 Task: Schedule a meeting titled 'Budget Discussion' on June 26, 2023, from 08:30 to 10:00 in the Conference Room.
Action: Mouse moved to (56, 232)
Screenshot: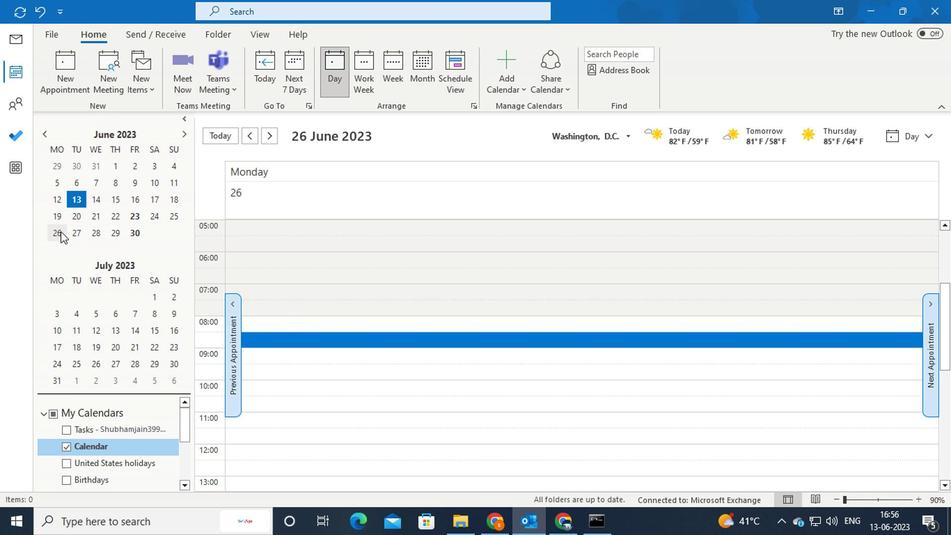 
Action: Mouse pressed left at (56, 232)
Screenshot: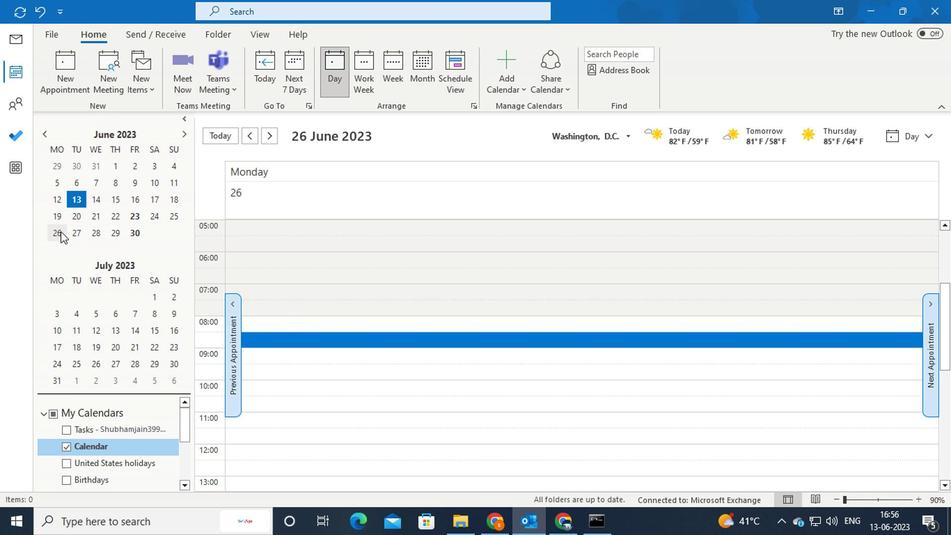 
Action: Mouse moved to (69, 93)
Screenshot: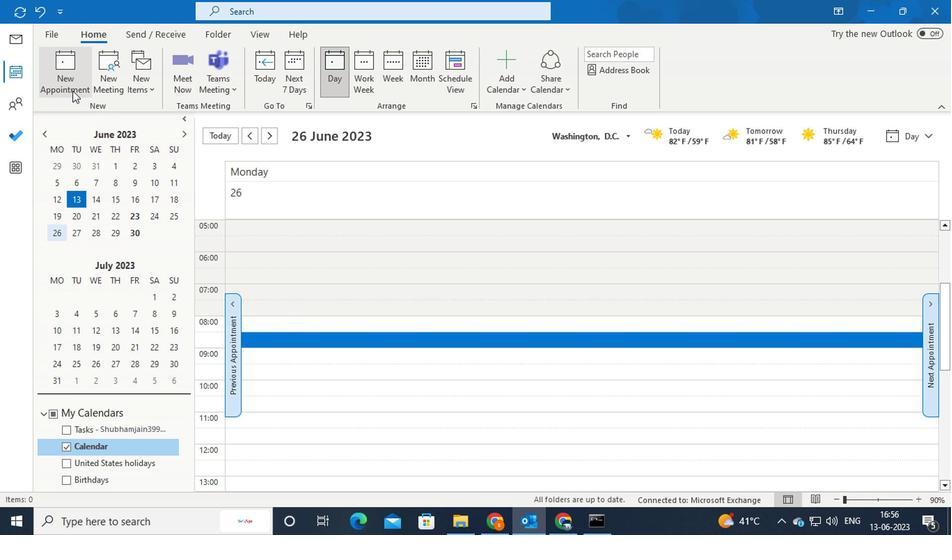 
Action: Mouse pressed left at (69, 93)
Screenshot: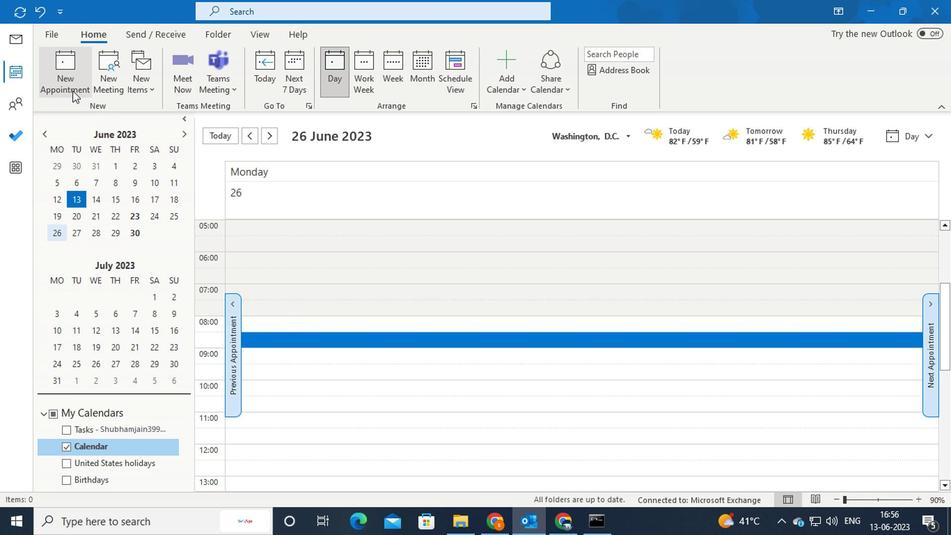 
Action: Mouse moved to (185, 141)
Screenshot: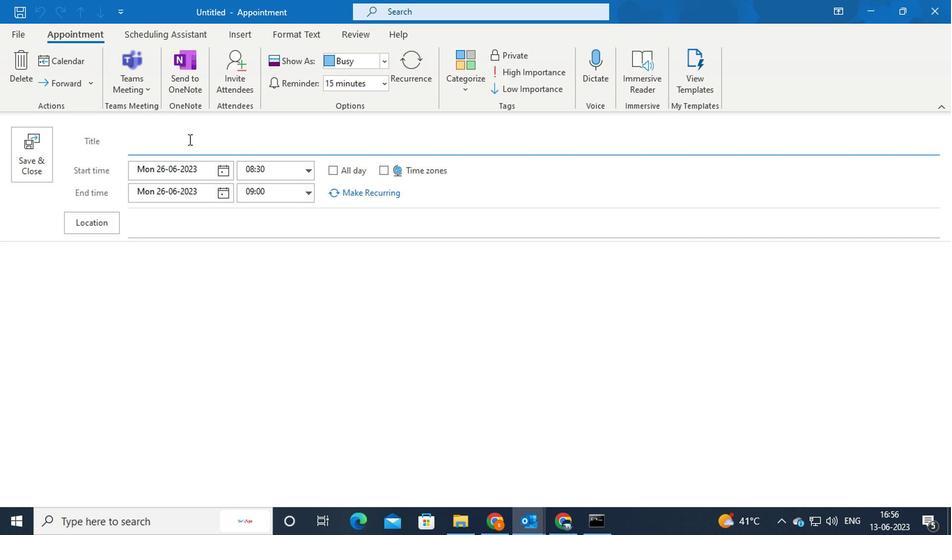
Action: Mouse pressed left at (185, 141)
Screenshot: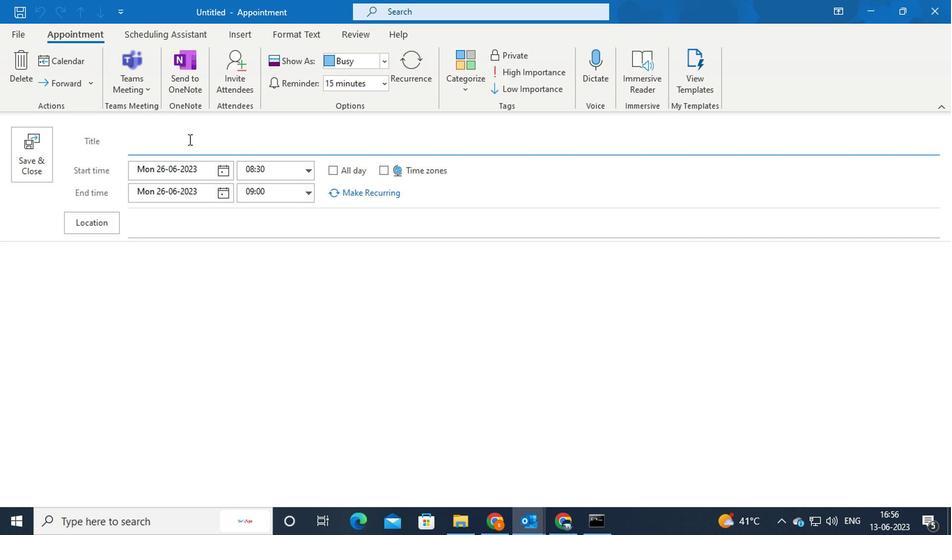 
Action: Mouse moved to (181, 142)
Screenshot: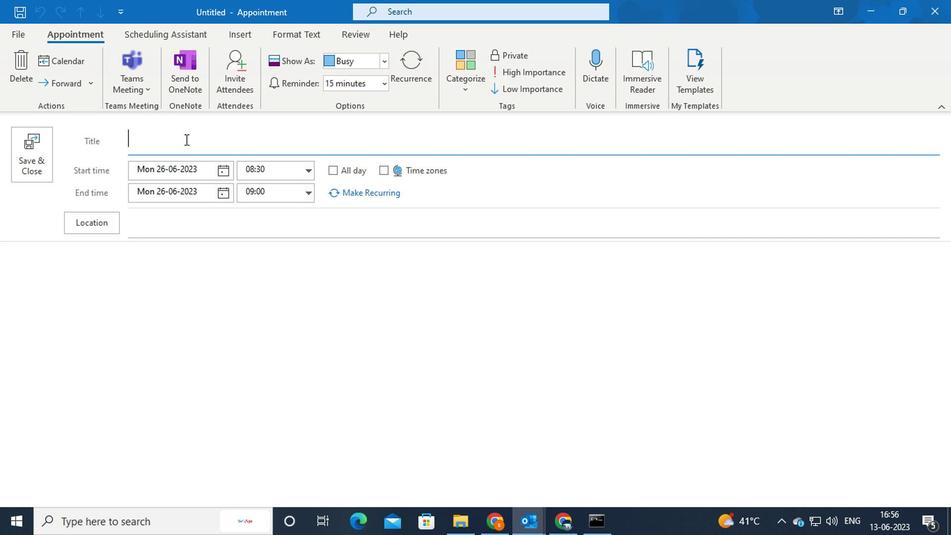 
Action: Key pressed <Key.shift>BUDGET<Key.space><Key.shift>DISCUSSION
Screenshot: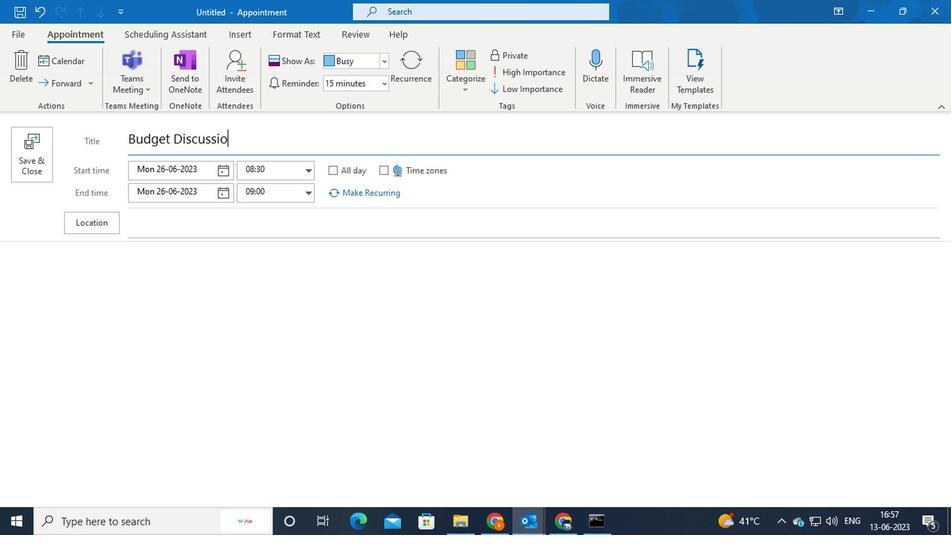 
Action: Mouse moved to (169, 226)
Screenshot: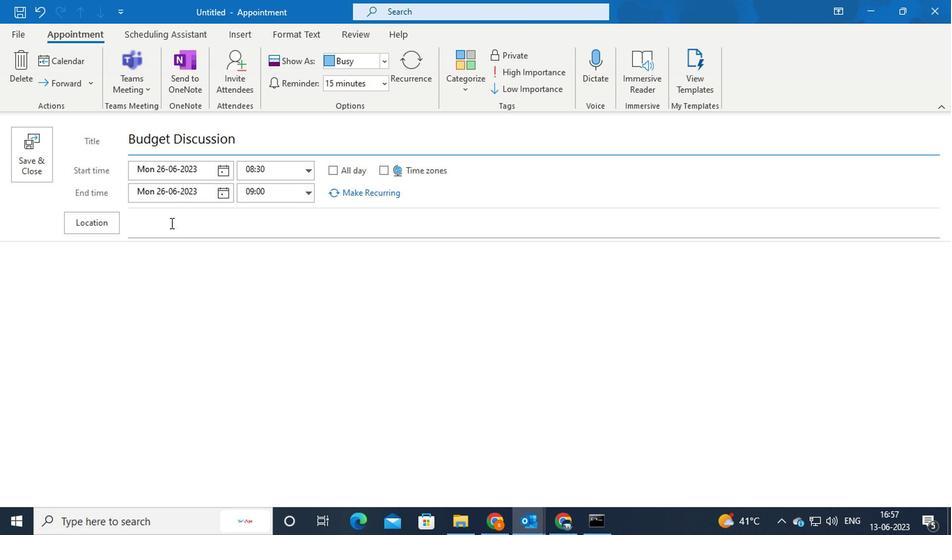 
Action: Mouse pressed left at (169, 226)
Screenshot: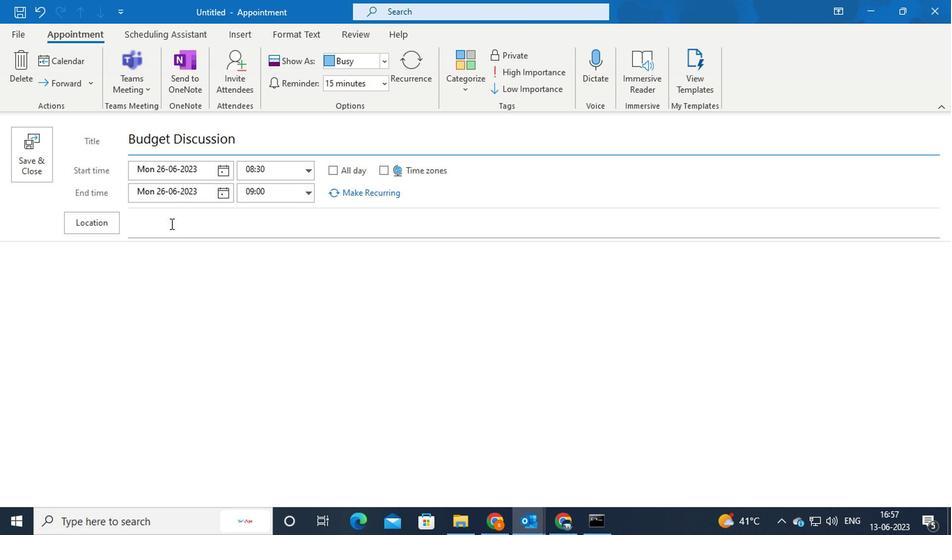 
Action: Key pressed <Key.shift>CONFERENCE<Key.space><Key.shift>ROOM
Screenshot: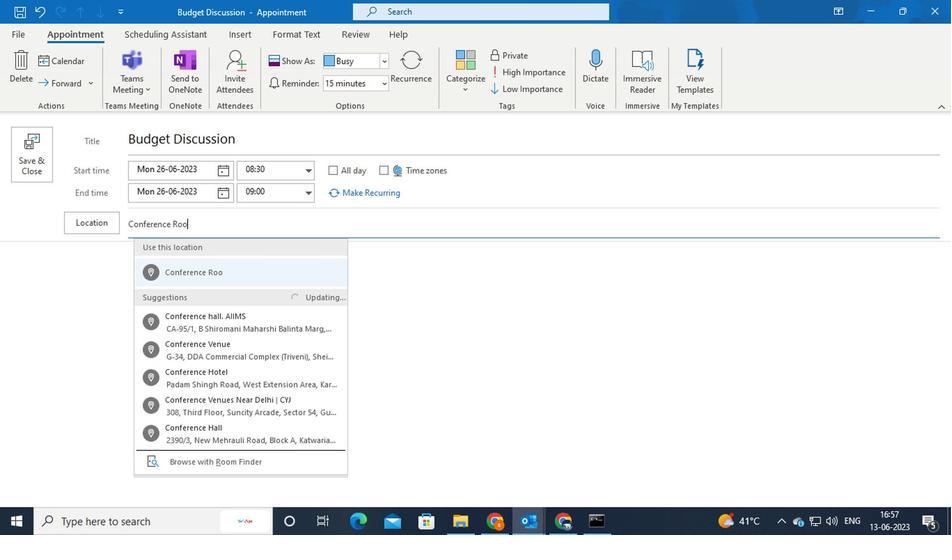 
Action: Mouse moved to (198, 280)
Screenshot: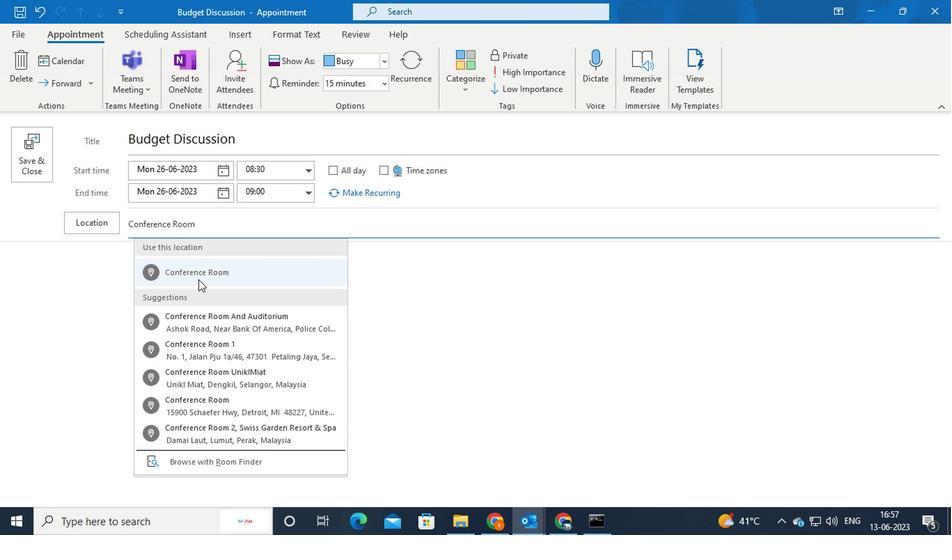 
Action: Mouse pressed left at (198, 280)
Screenshot: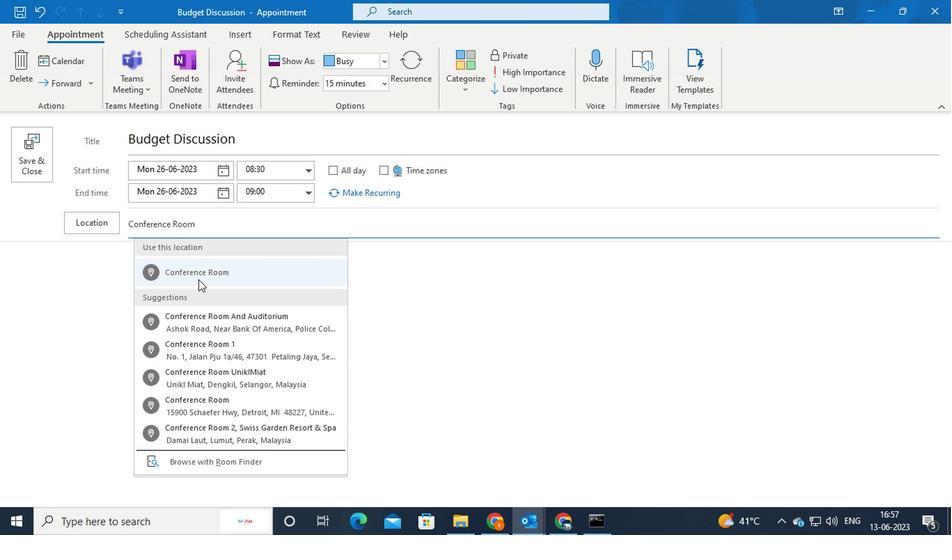 
Action: Mouse moved to (307, 173)
Screenshot: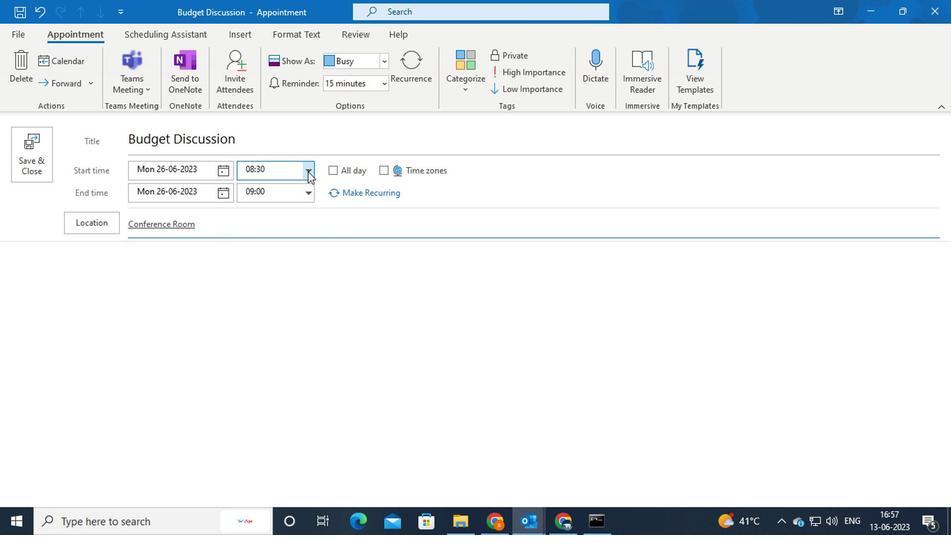 
Action: Mouse pressed left at (307, 173)
Screenshot: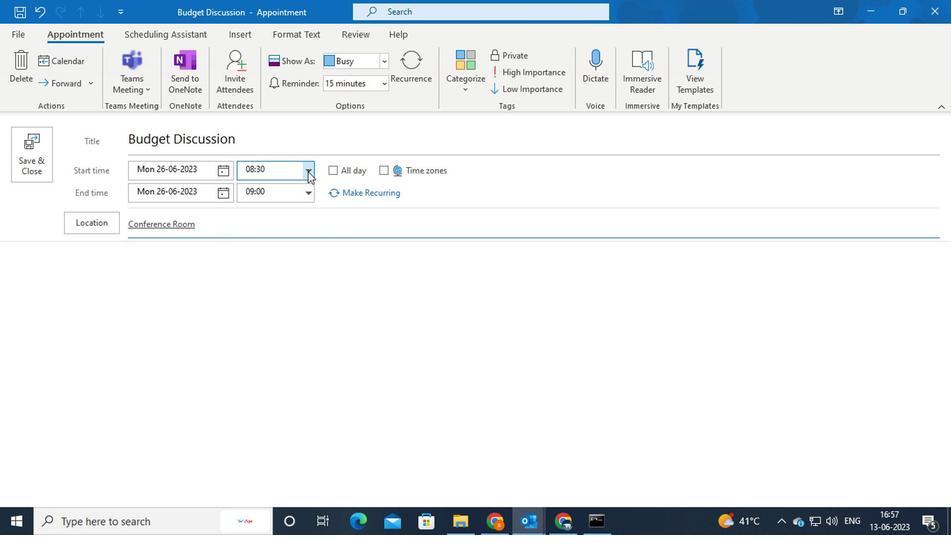 
Action: Mouse moved to (291, 211)
Screenshot: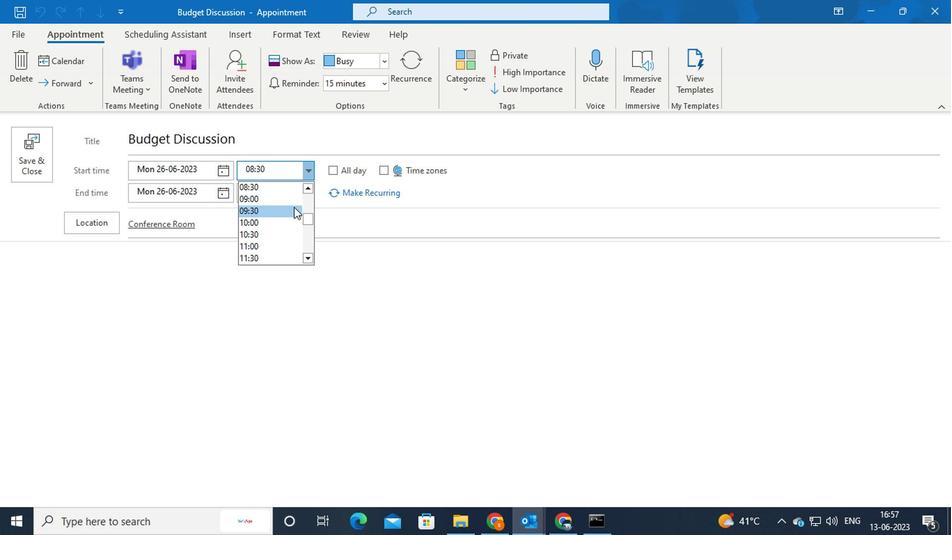 
Action: Mouse pressed left at (291, 211)
Screenshot: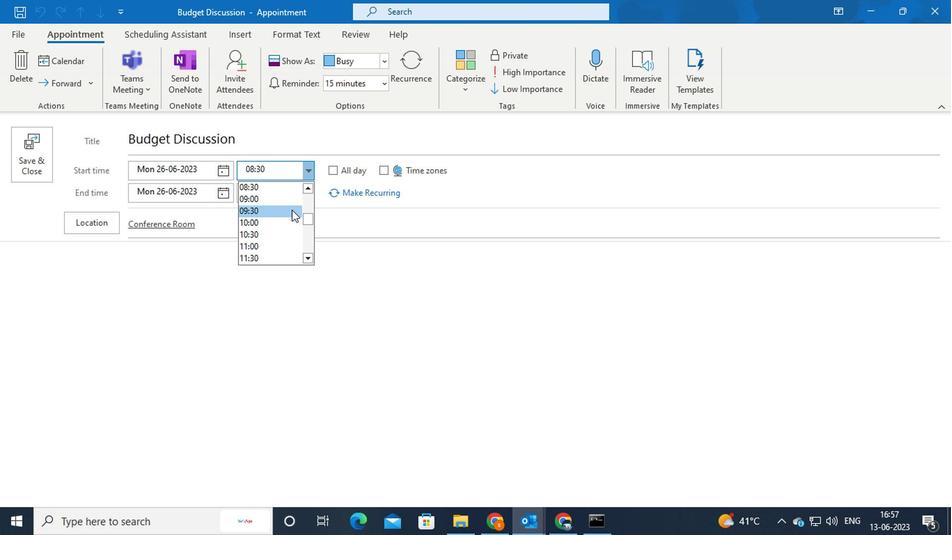 
Action: Mouse moved to (307, 190)
Screenshot: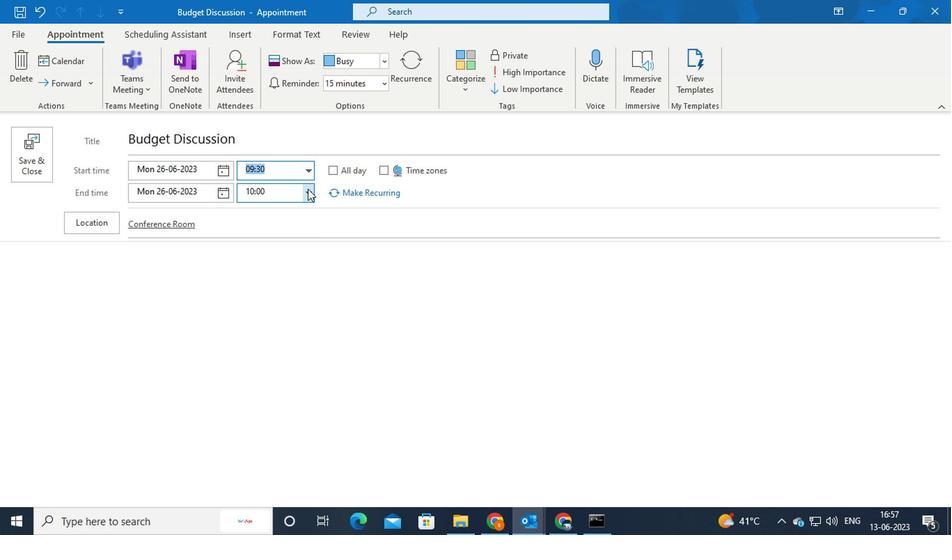 
Action: Mouse pressed left at (307, 190)
Screenshot: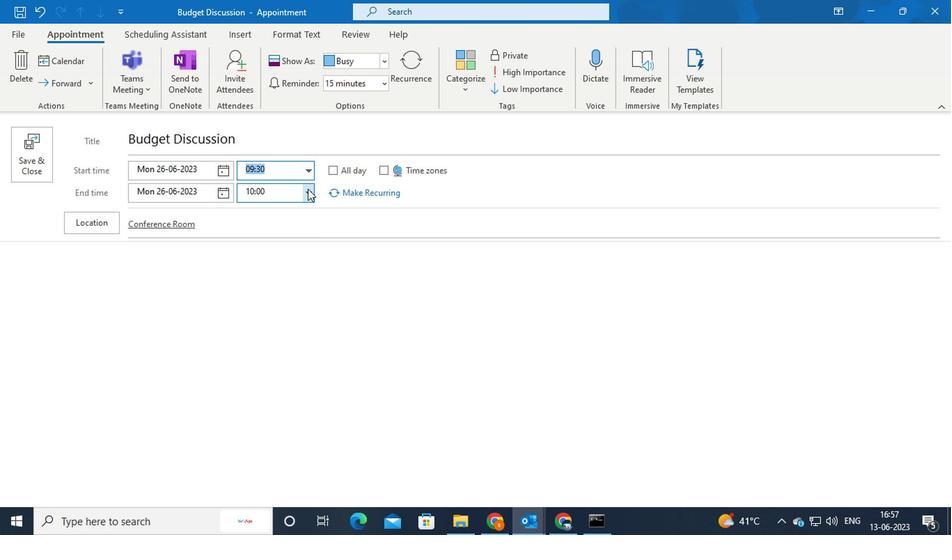 
Action: Mouse moved to (286, 276)
Screenshot: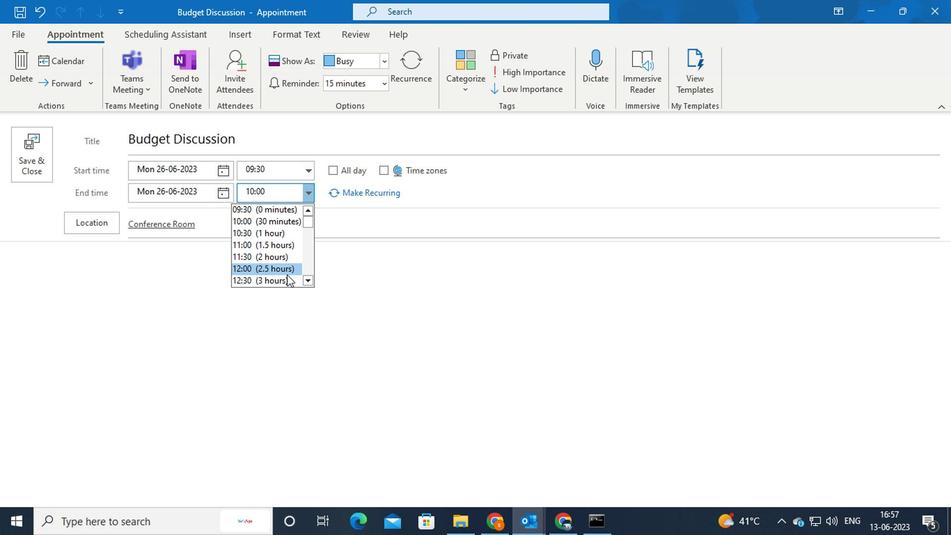 
Action: Mouse pressed left at (286, 276)
Screenshot: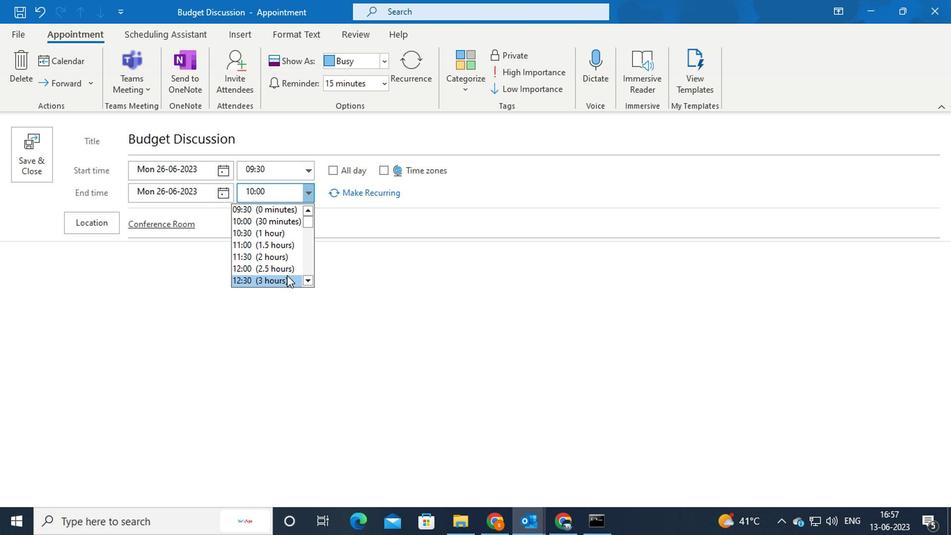 
Action: Mouse moved to (36, 165)
Screenshot: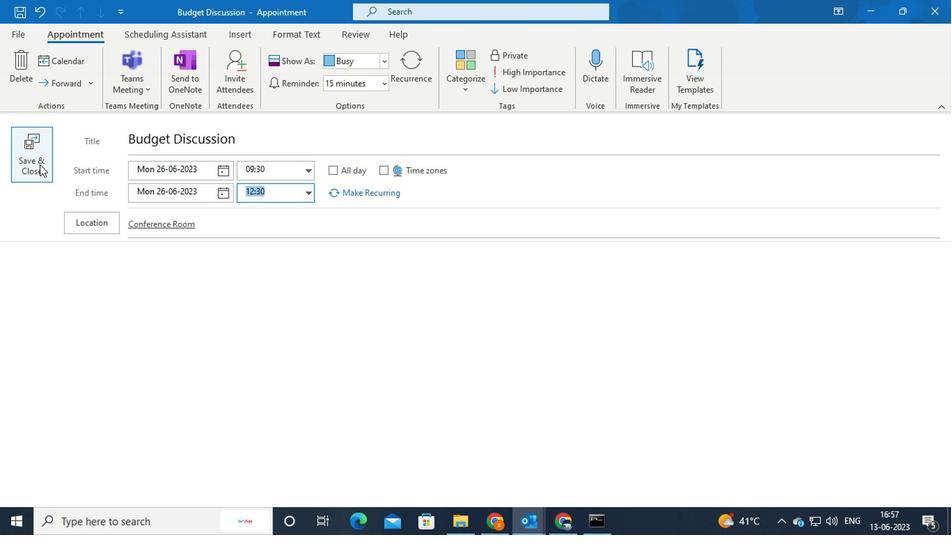 
Action: Mouse pressed left at (36, 165)
Screenshot: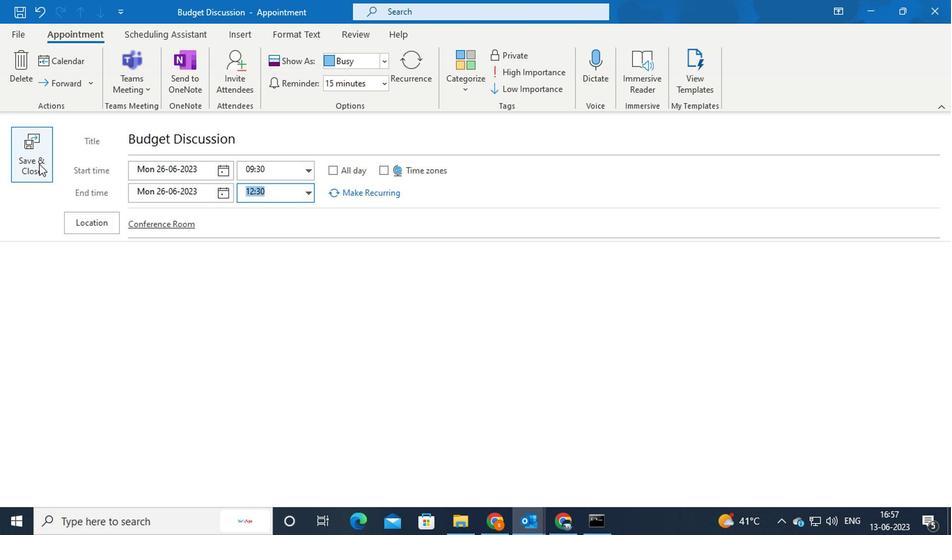 
Action: Mouse moved to (33, 169)
Screenshot: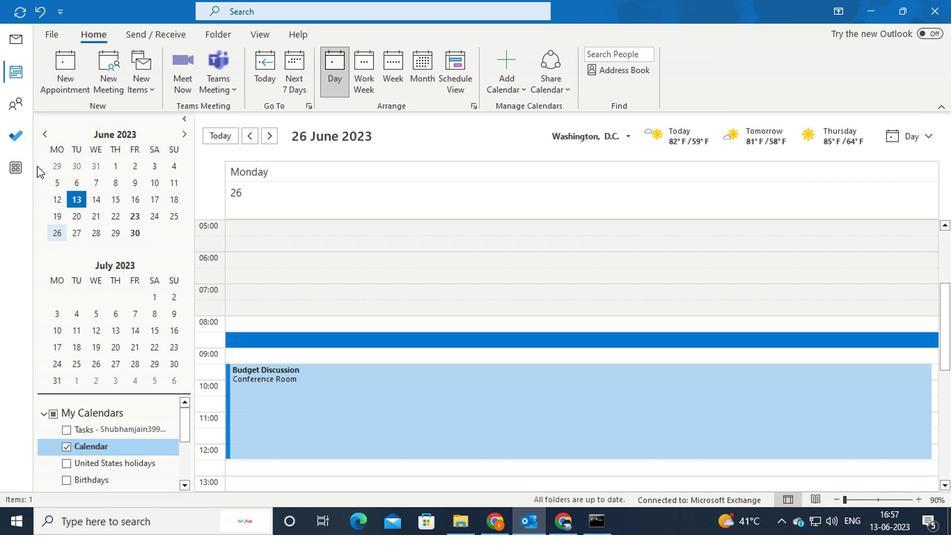 
